 Task: Assign Person0004 as Assignee of Issue Issue0010 in Backlog  in Scrum Project Project0002 in Jira
Action: Mouse moved to (379, 423)
Screenshot: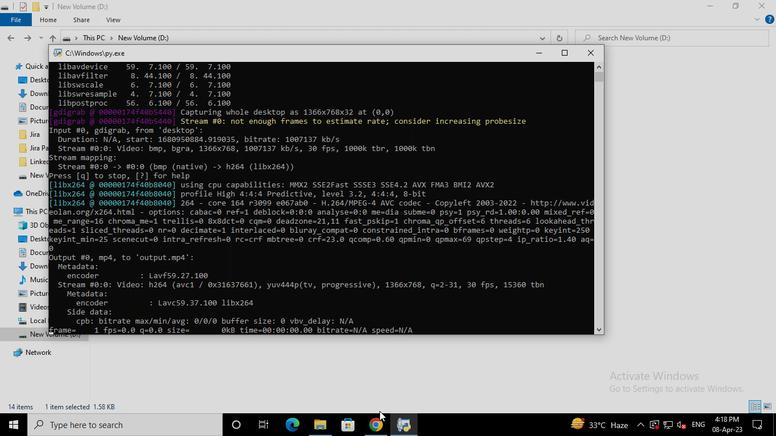 
Action: Mouse pressed left at (379, 423)
Screenshot: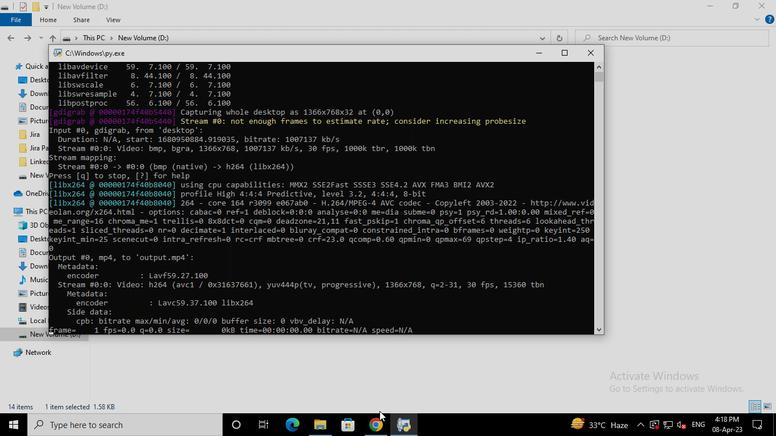 
Action: Mouse moved to (90, 177)
Screenshot: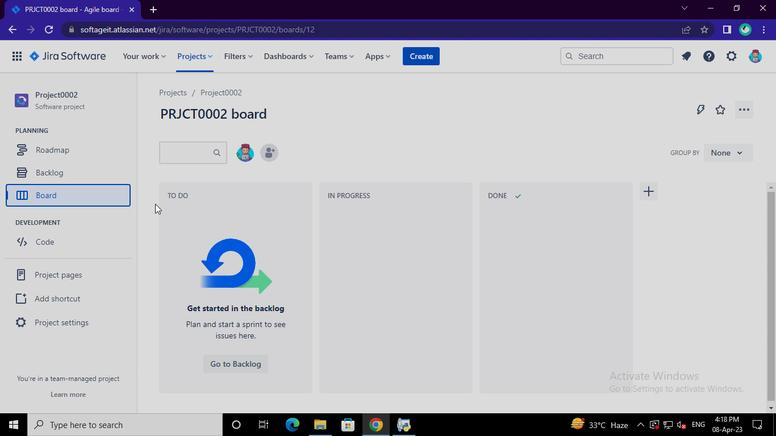 
Action: Mouse pressed left at (90, 177)
Screenshot: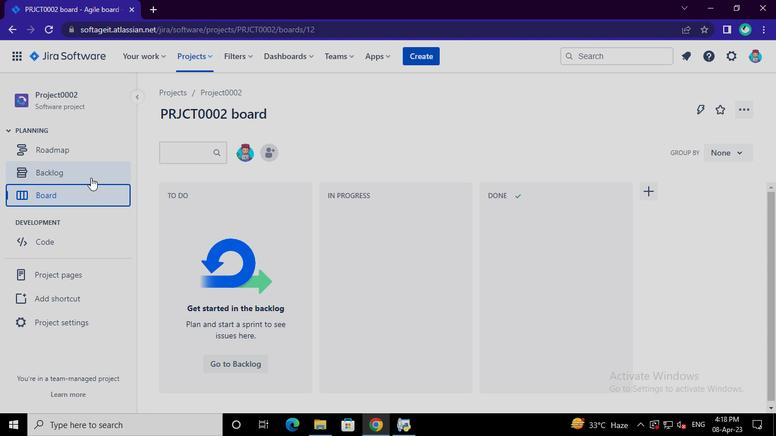 
Action: Mouse moved to (701, 344)
Screenshot: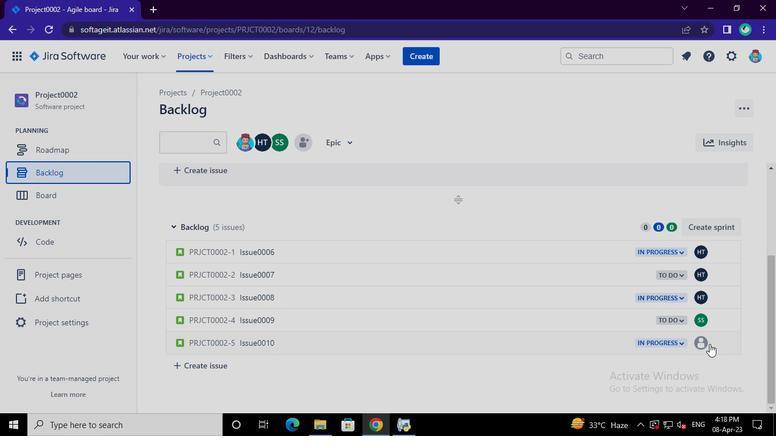 
Action: Mouse pressed left at (701, 344)
Screenshot: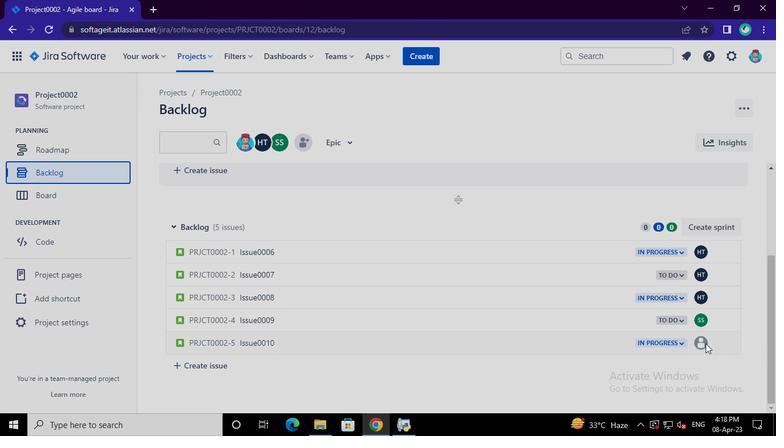 
Action: Mouse moved to (659, 346)
Screenshot: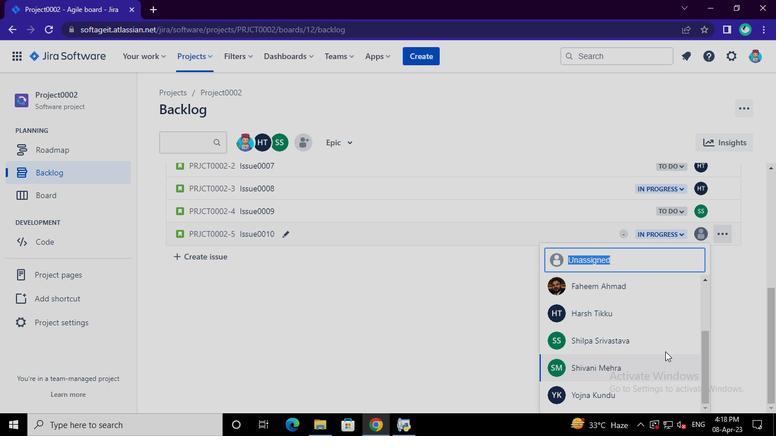 
Action: Mouse pressed left at (659, 346)
Screenshot: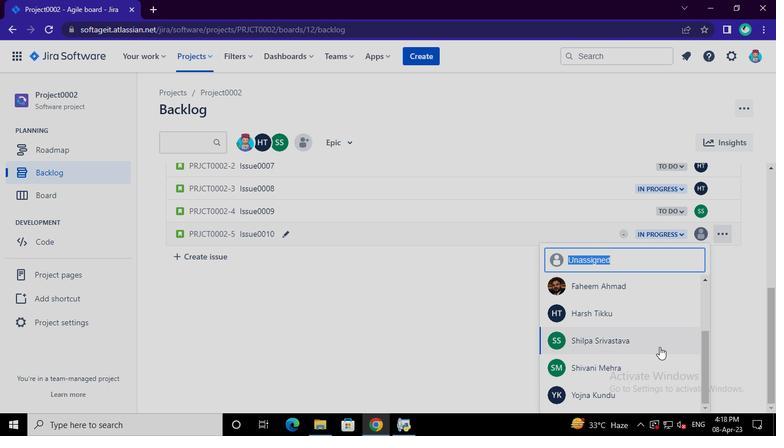 
Action: Mouse moved to (390, 436)
Screenshot: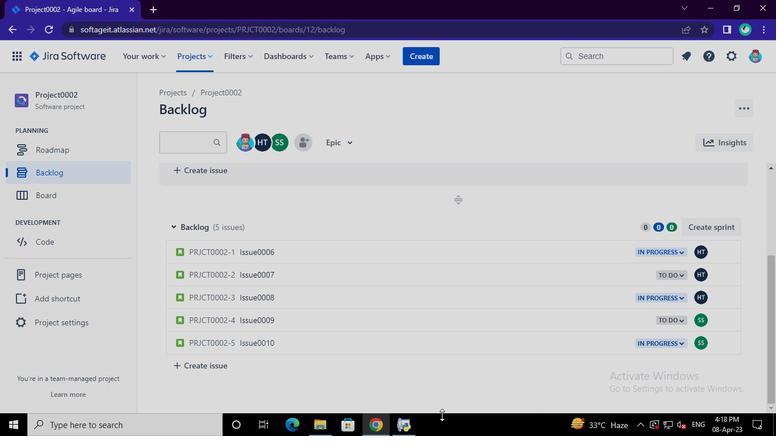 
Action: Mouse pressed left at (390, 436)
Screenshot: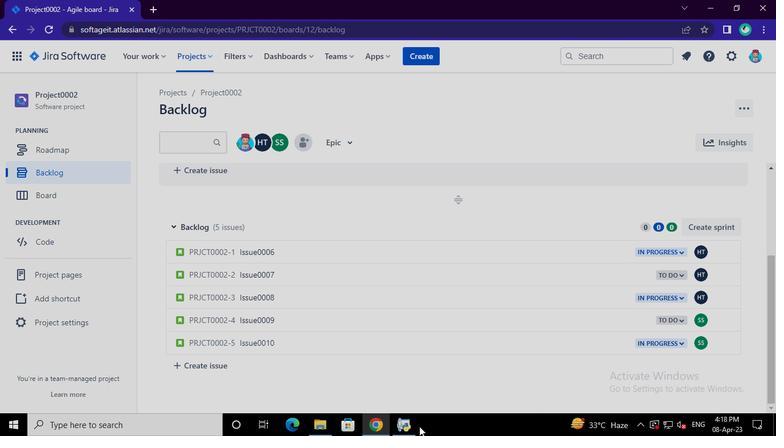 
Action: Mouse moved to (593, 52)
Screenshot: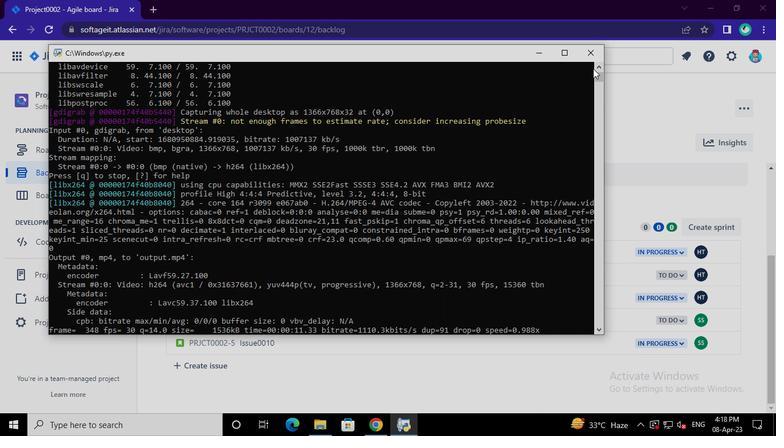 
Action: Mouse pressed left at (593, 52)
Screenshot: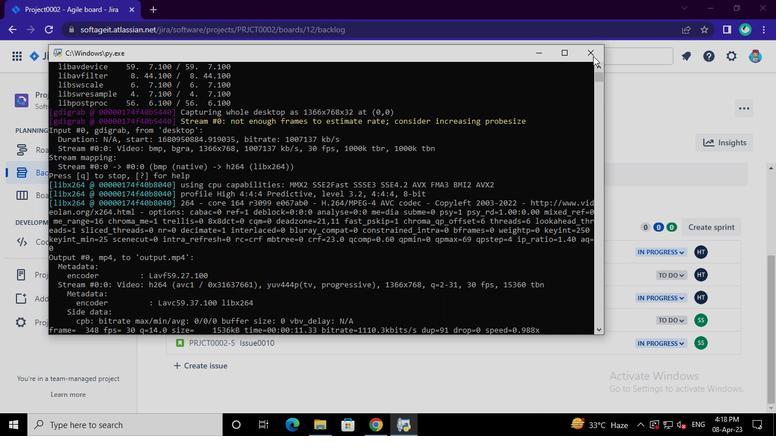 
Action: Mouse moved to (591, 55)
Screenshot: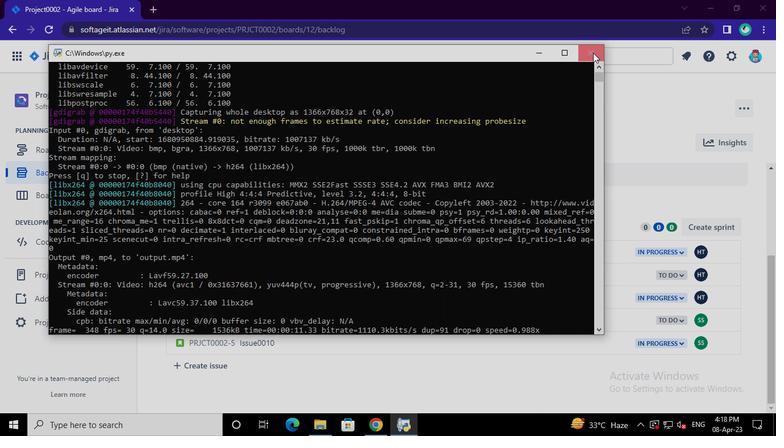 
